 Task: Add Naturtint Permanent Hair Color, 8N Wheat Germ Blonde to the cart.
Action: Mouse moved to (226, 111)
Screenshot: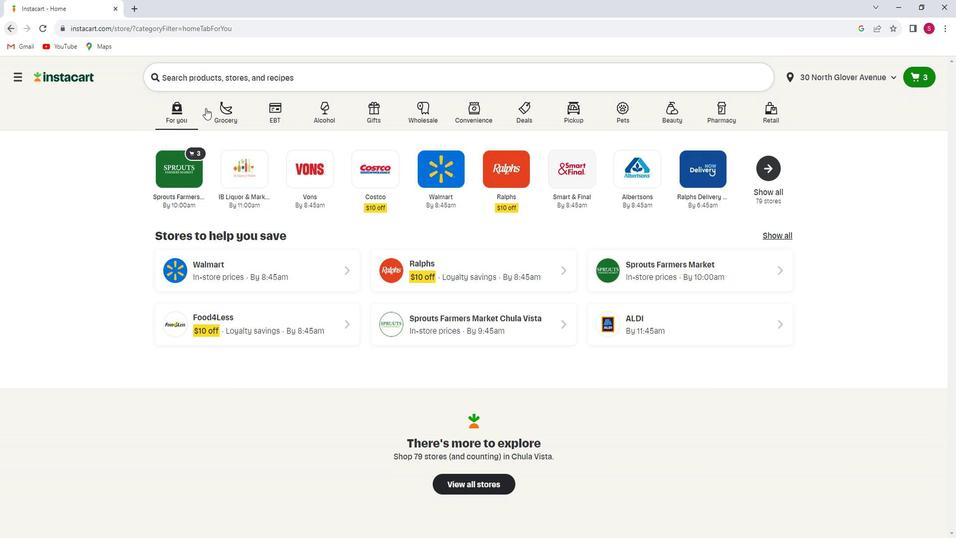 
Action: Mouse pressed left at (226, 111)
Screenshot: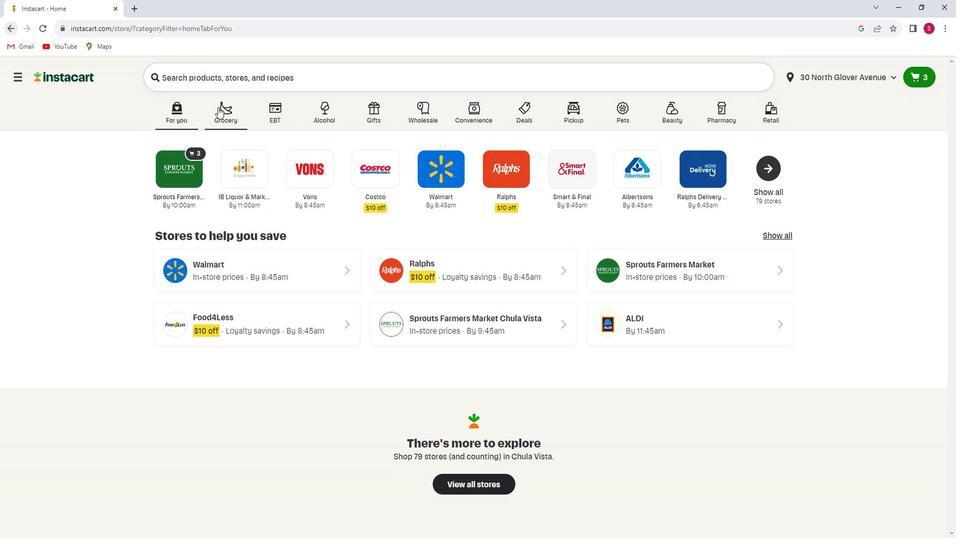 
Action: Mouse moved to (233, 292)
Screenshot: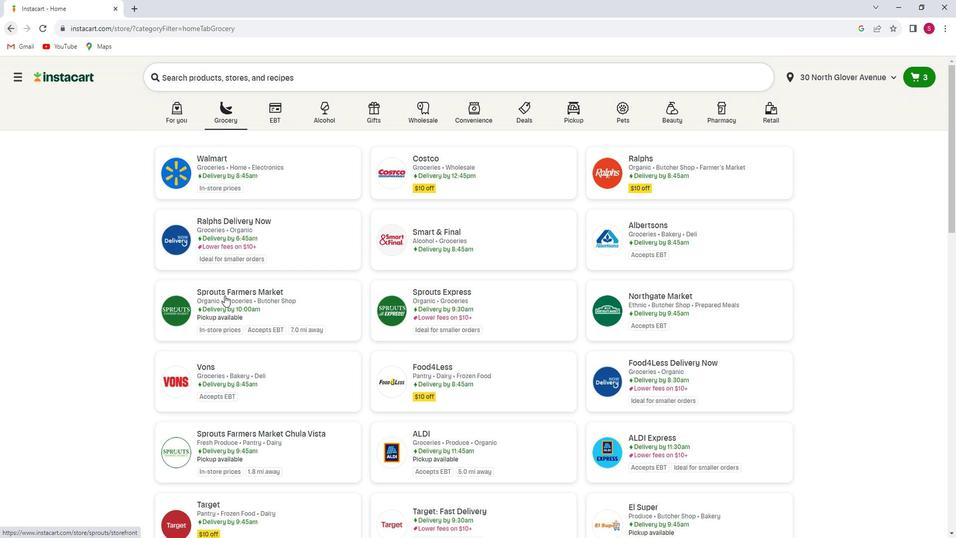
Action: Mouse pressed left at (233, 292)
Screenshot: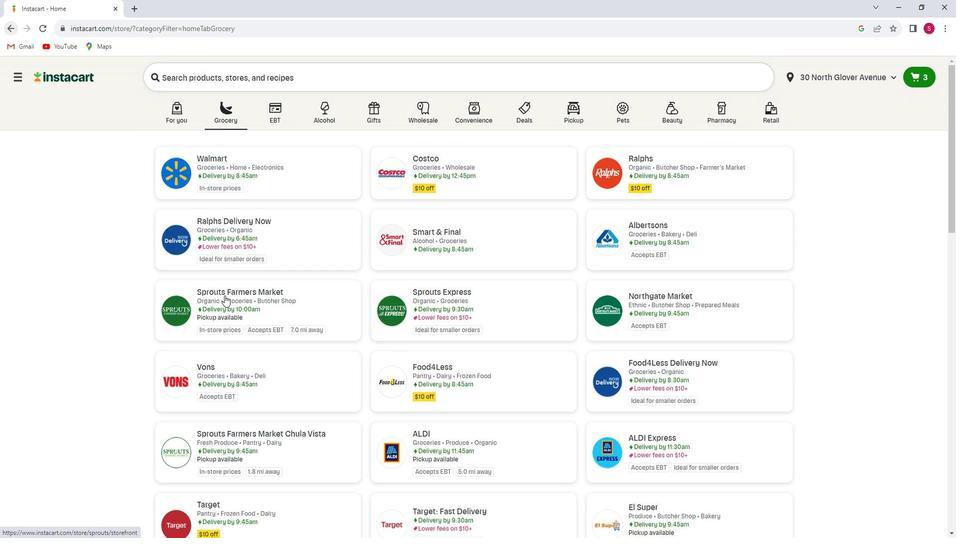 
Action: Mouse moved to (74, 335)
Screenshot: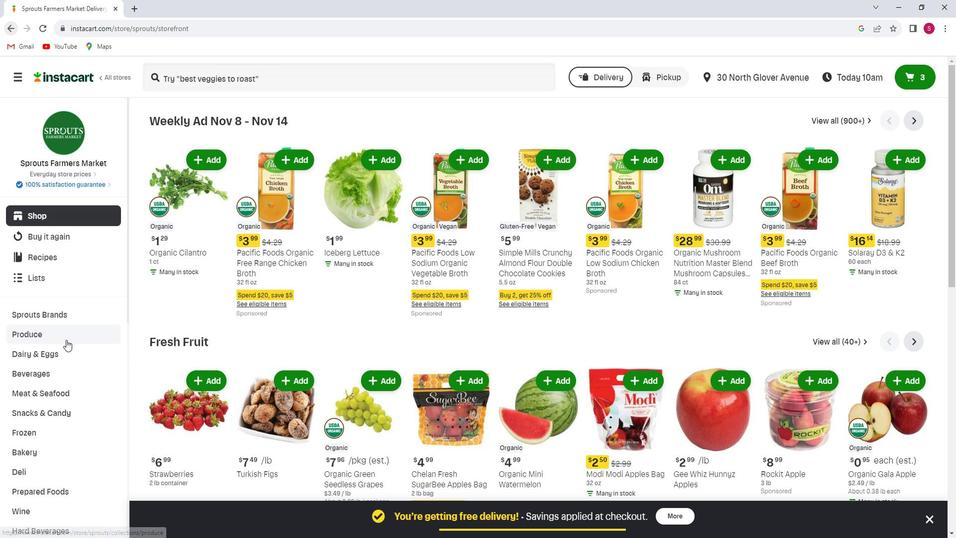 
Action: Mouse scrolled (74, 335) with delta (0, 0)
Screenshot: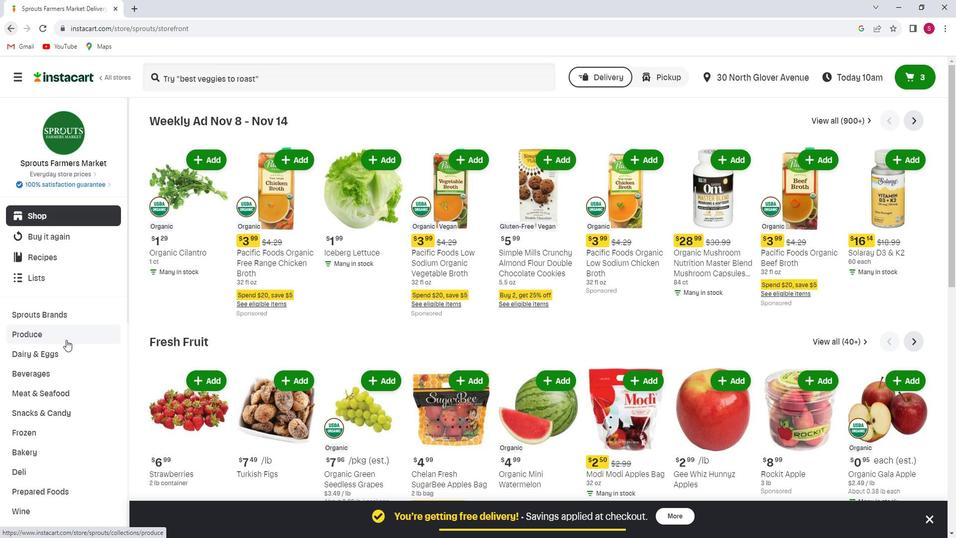 
Action: Mouse scrolled (74, 335) with delta (0, 0)
Screenshot: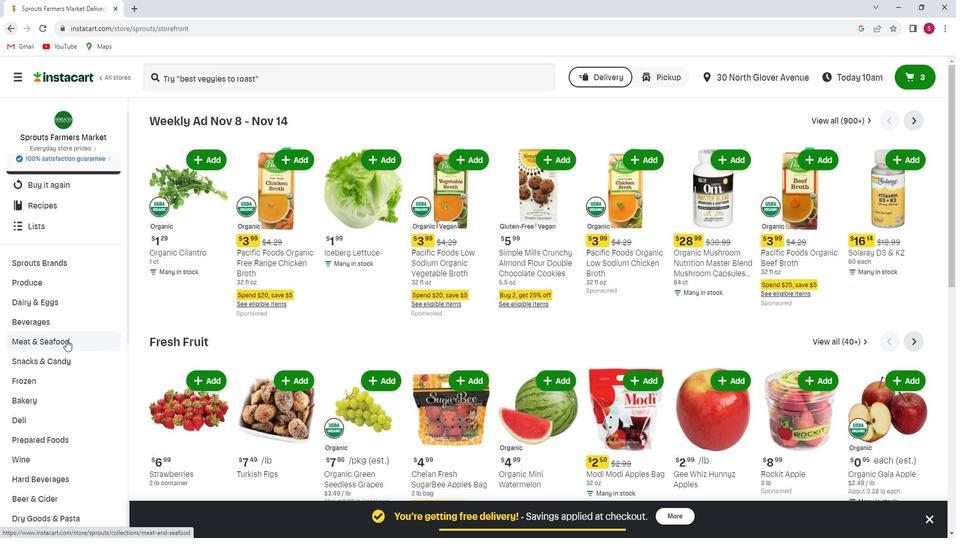 
Action: Mouse scrolled (74, 335) with delta (0, 0)
Screenshot: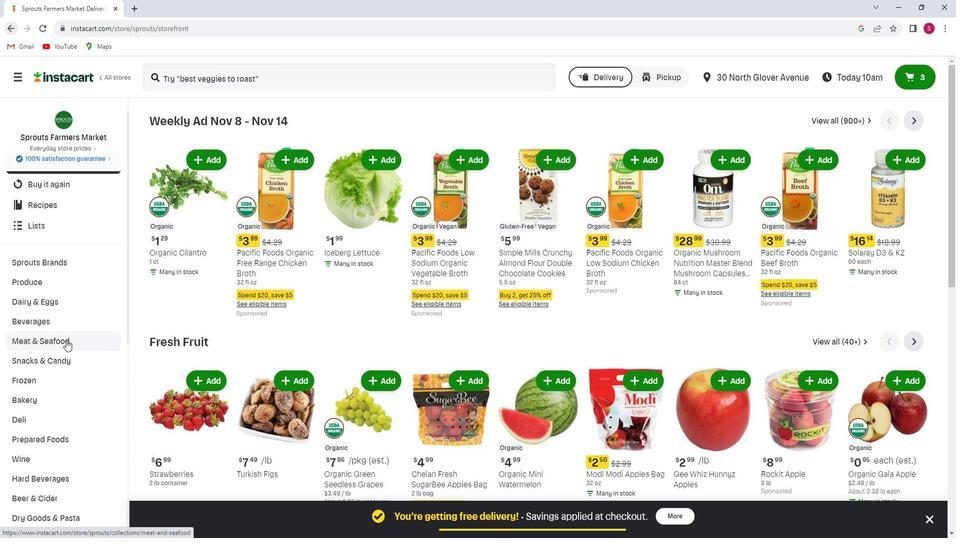
Action: Mouse scrolled (74, 335) with delta (0, 0)
Screenshot: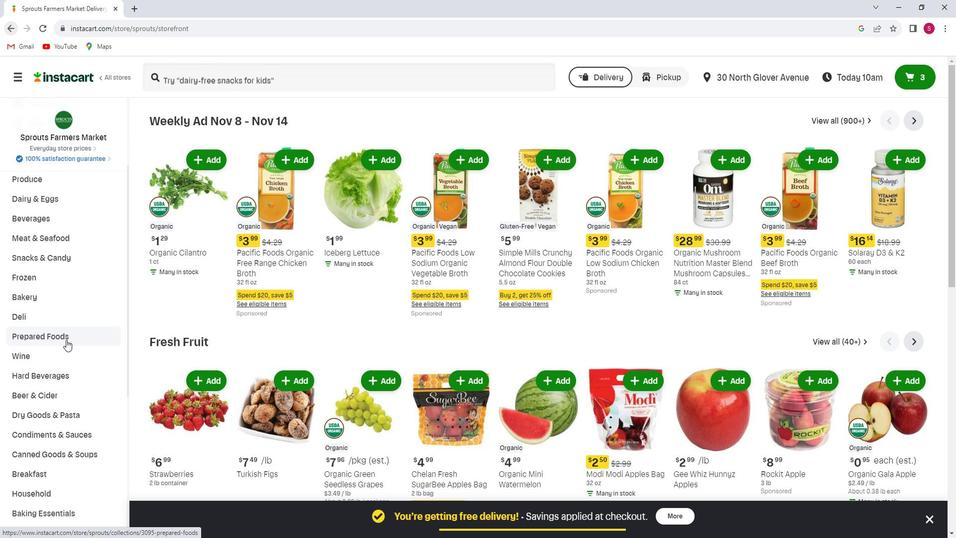 
Action: Mouse scrolled (74, 335) with delta (0, 0)
Screenshot: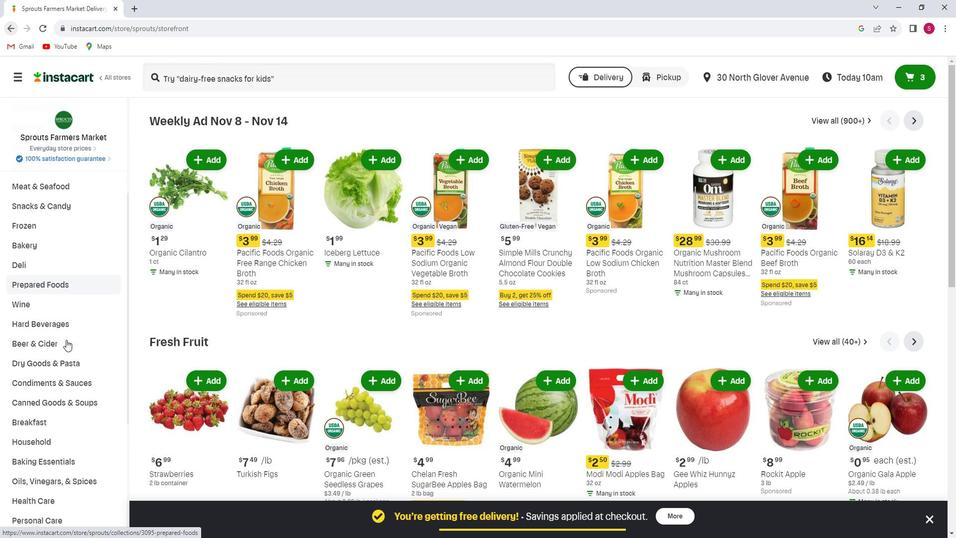 
Action: Mouse scrolled (74, 335) with delta (0, 0)
Screenshot: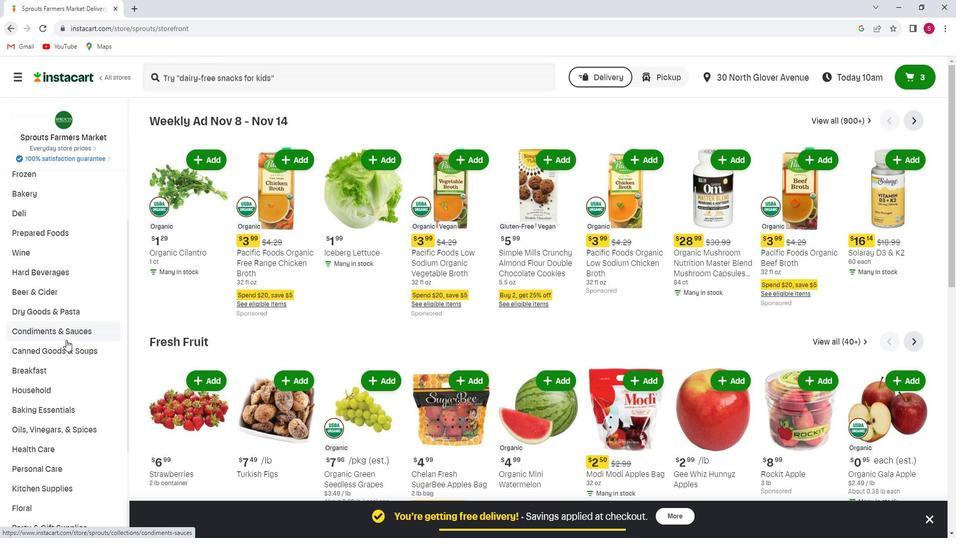 
Action: Mouse scrolled (74, 335) with delta (0, 0)
Screenshot: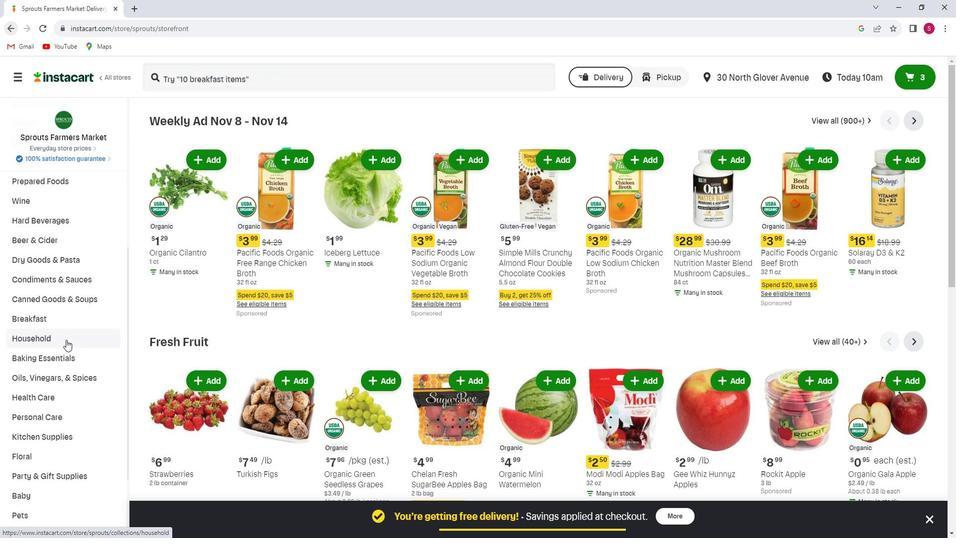 
Action: Mouse moved to (72, 363)
Screenshot: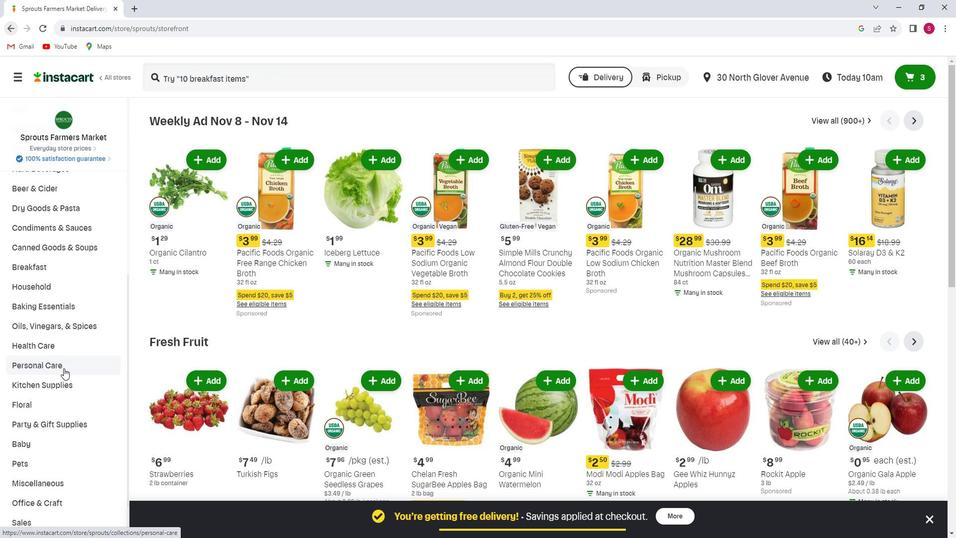 
Action: Mouse pressed left at (72, 363)
Screenshot: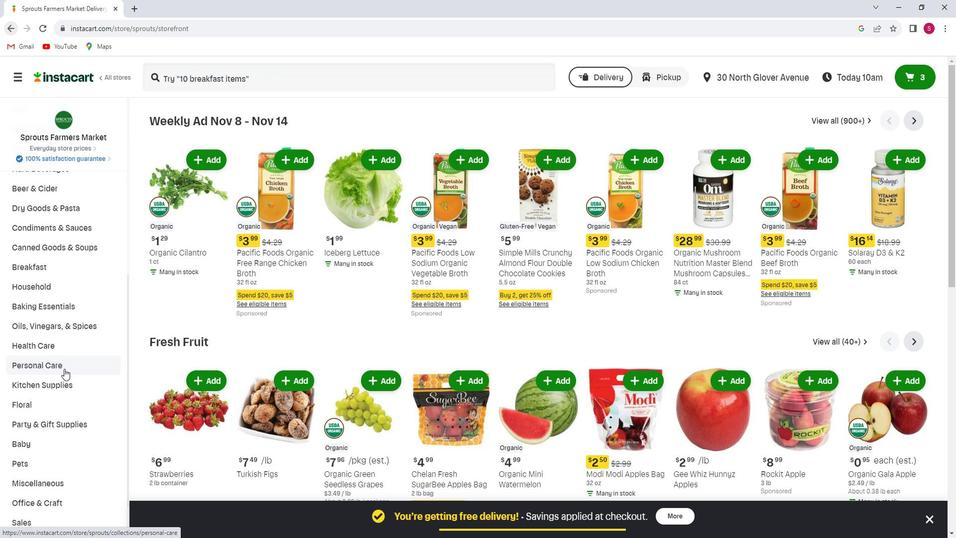 
Action: Mouse moved to (649, 148)
Screenshot: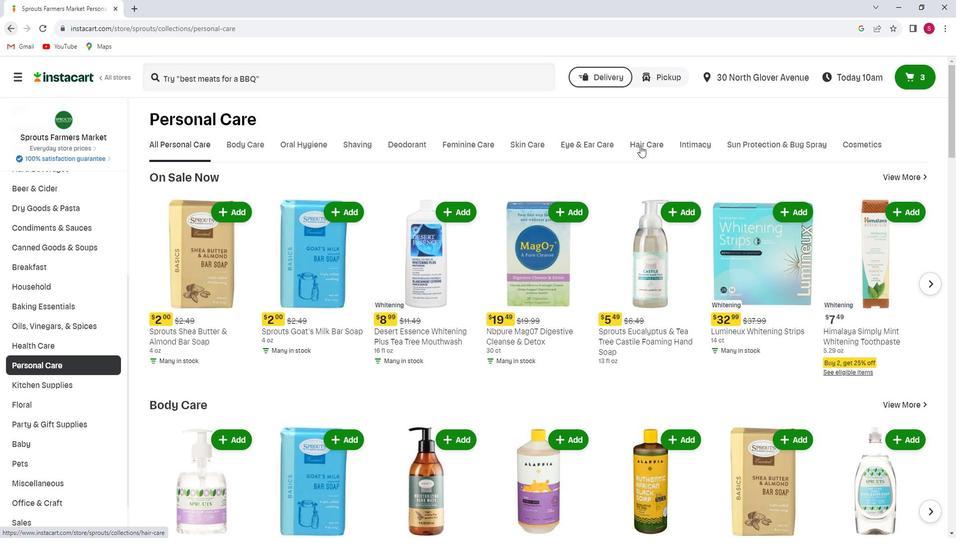 
Action: Mouse pressed left at (649, 148)
Screenshot: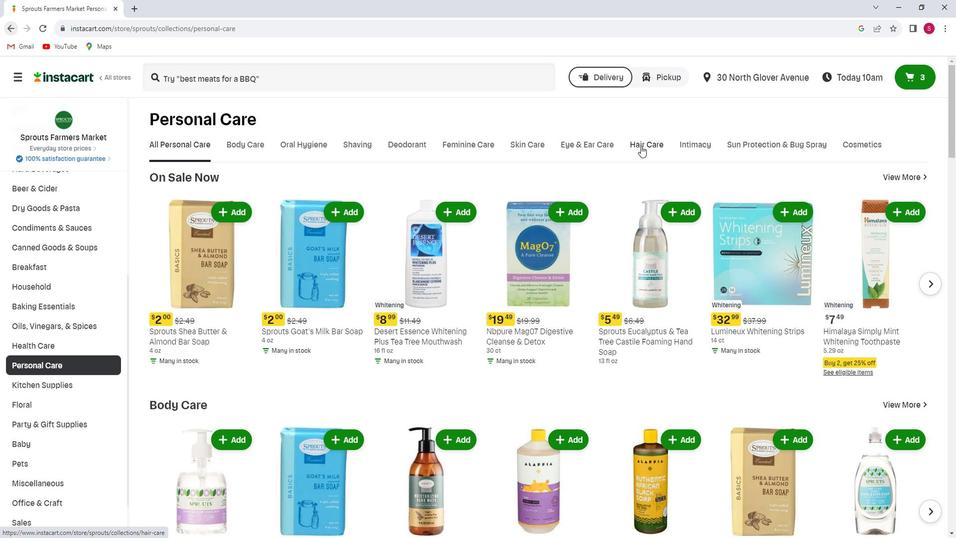 
Action: Mouse moved to (503, 192)
Screenshot: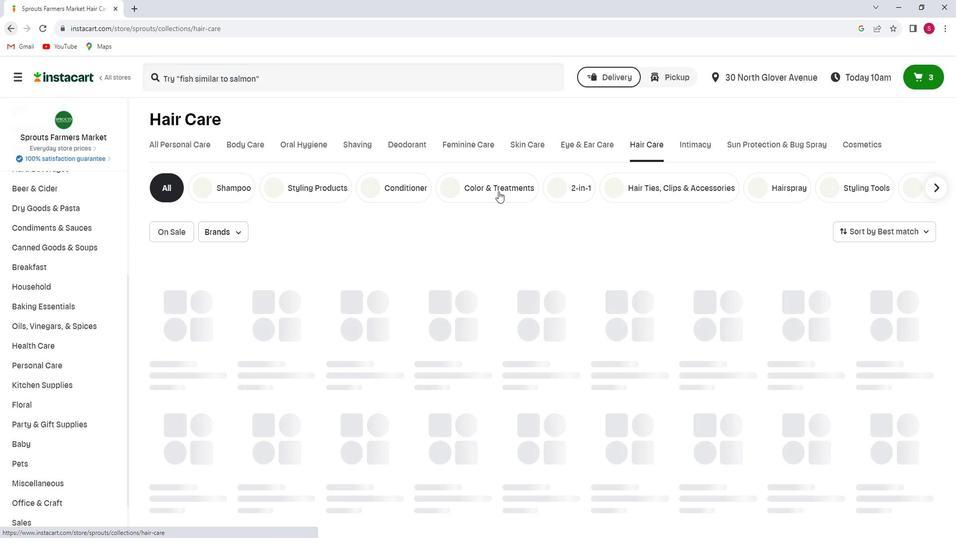 
Action: Mouse pressed left at (503, 192)
Screenshot: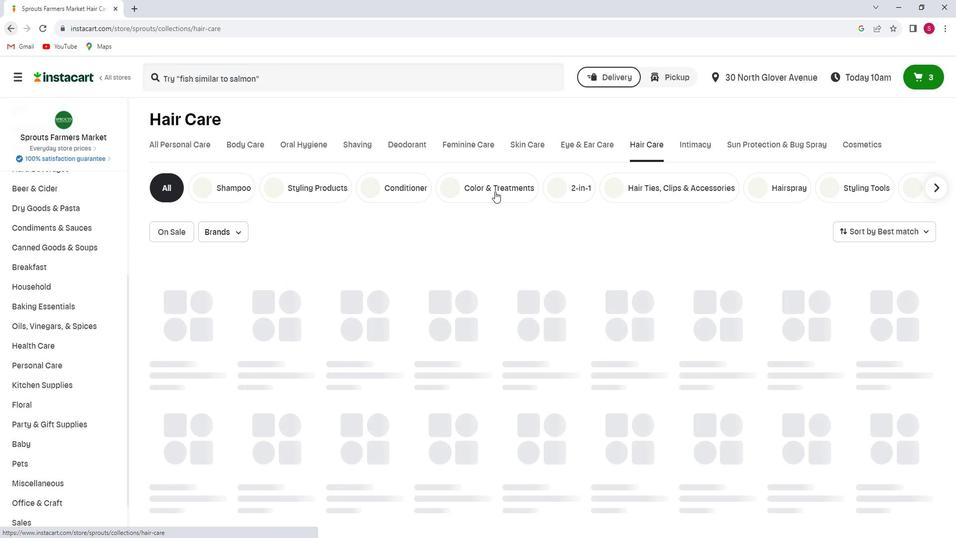 
Action: Mouse moved to (264, 83)
Screenshot: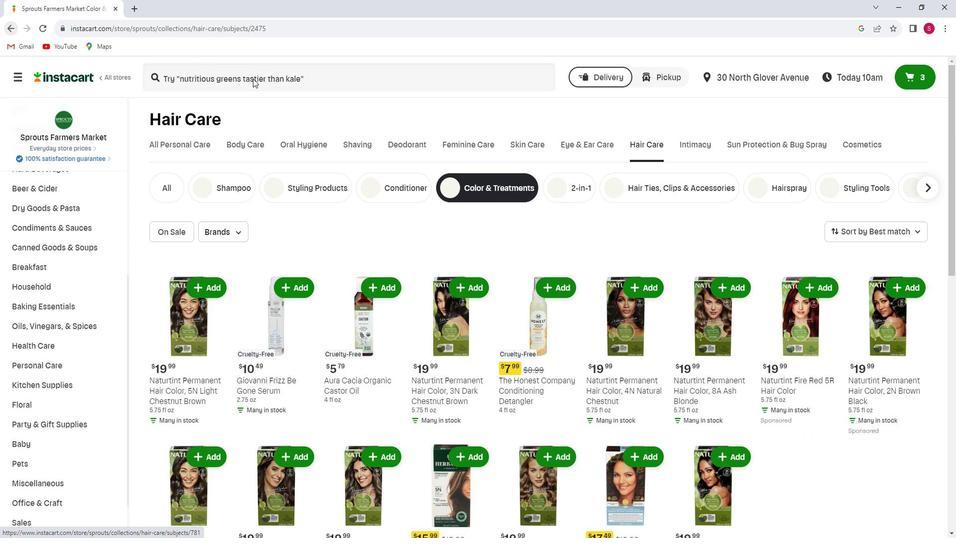 
Action: Mouse pressed left at (264, 83)
Screenshot: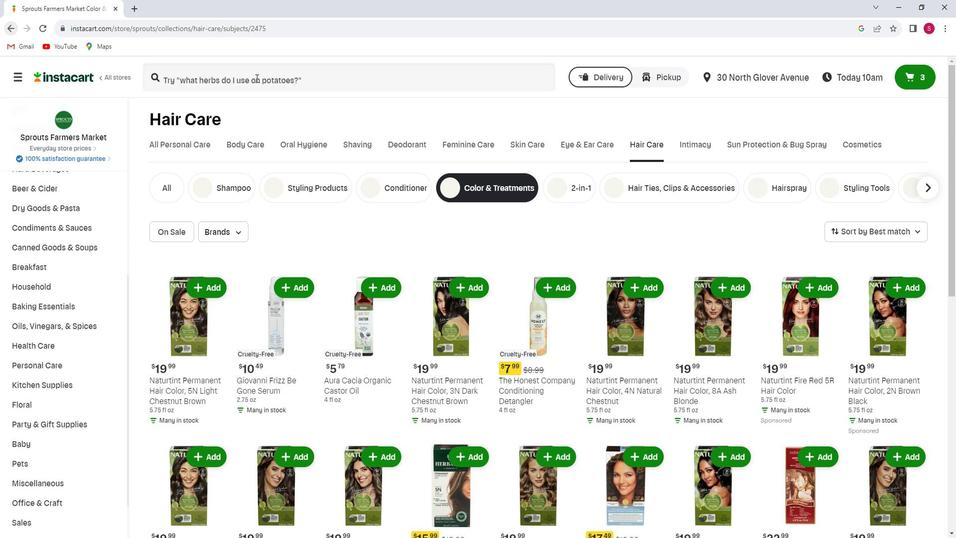 
Action: Key pressed <Key.shift><Key.shift><Key.shift><Key.shift><Key.shift><Key.shift><Key.shift><Key.shift><Key.shift><Key.shift><Key.shift><Key.shift><Key.shift><Key.shift><Key.shift><Key.shift><Key.shift><Key.shift><Key.shift>Naturtint<Key.space><Key.shift_r>Permanent<Key.space><Key.shift_r>Hair<Key.space><Key.shift>Color,<Key.space>8<Key.shift_r>N<Key.space><Key.shift>Wheat<Key.space><Key.shift><Key.shift><Key.shift><Key.shift><Key.shift><Key.shift><Key.shift><Key.shift><Key.shift><Key.shift><Key.shift><Key.shift>Germ<Key.space><Key.shift_r><Key.shift_r><Key.shift_r><Key.shift_r><Key.shift_r><Key.shift_r><Key.shift_r><Key.shift_r><Key.shift_r><Key.shift_r>Blonde<Key.enter>
Screenshot: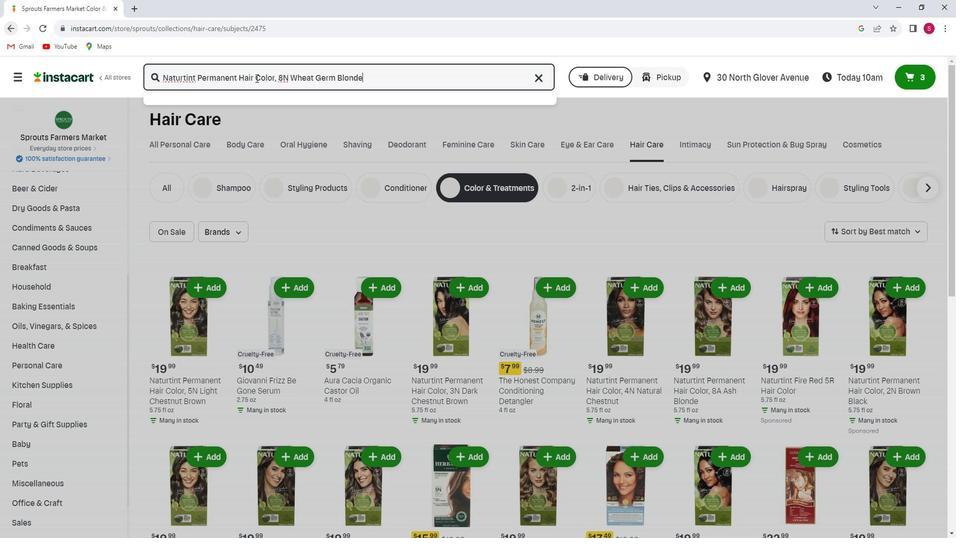 
Action: Mouse moved to (302, 168)
Screenshot: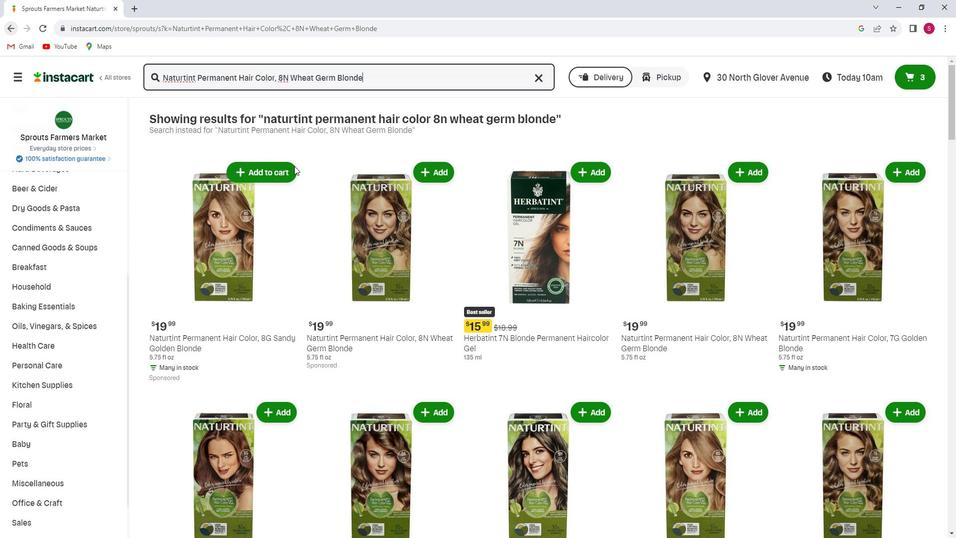 
Action: Mouse scrolled (302, 167) with delta (0, 0)
Screenshot: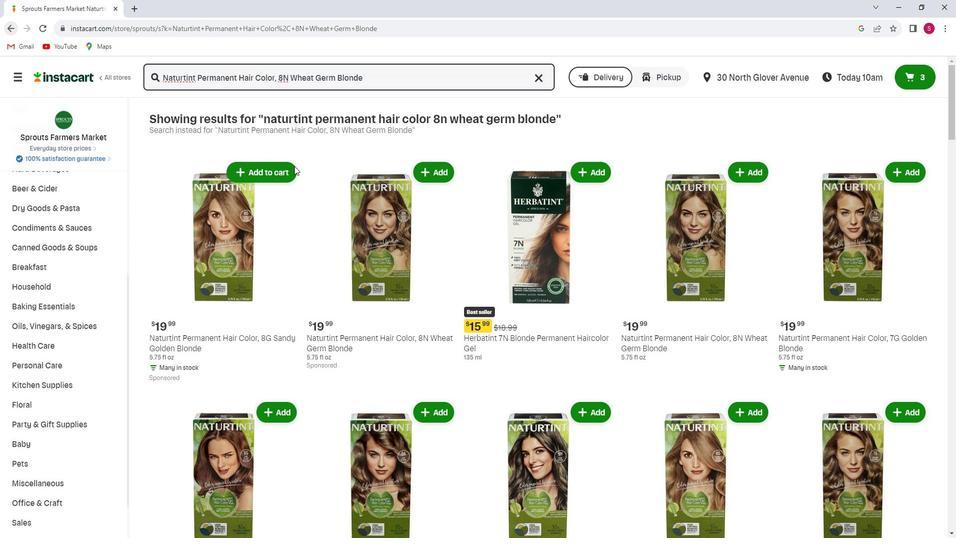 
Action: Mouse moved to (419, 125)
Screenshot: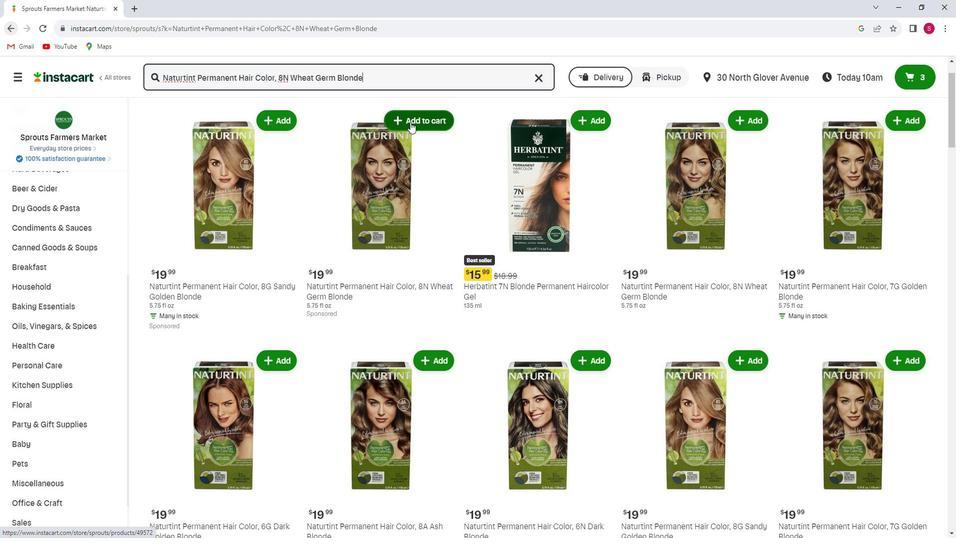 
Action: Mouse pressed left at (419, 125)
Screenshot: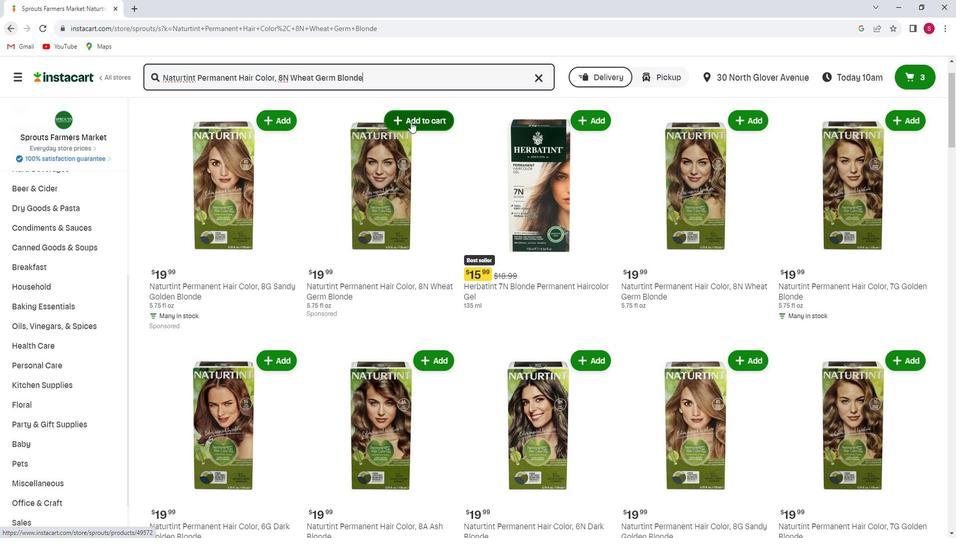 
Action: Mouse moved to (436, 166)
Screenshot: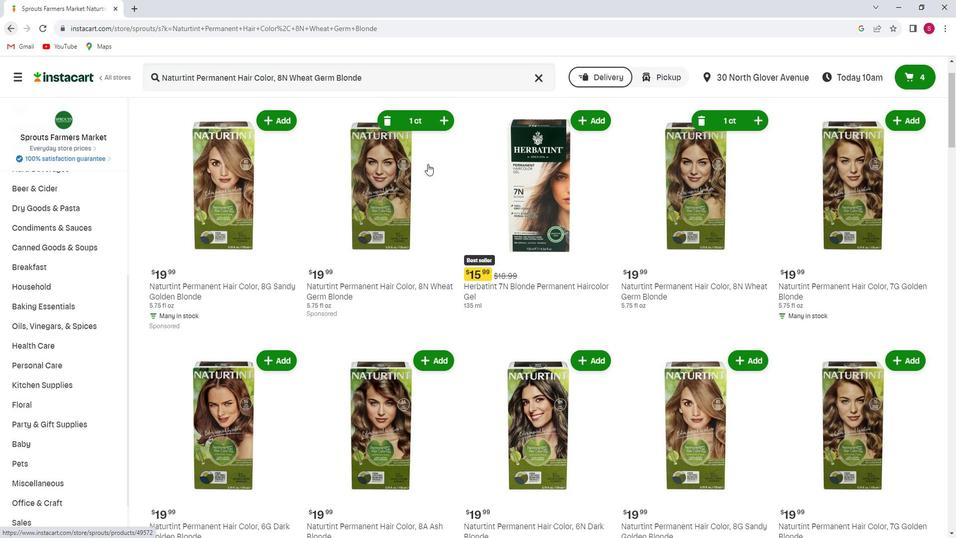 
